 Task: Add the task  Integrate a new third-party API into a website to the section Agile Avengers in the project AgileCoast and add a Due Date to the respective task as 2023/07/17
Action: Mouse pressed left at (898, 373)
Screenshot: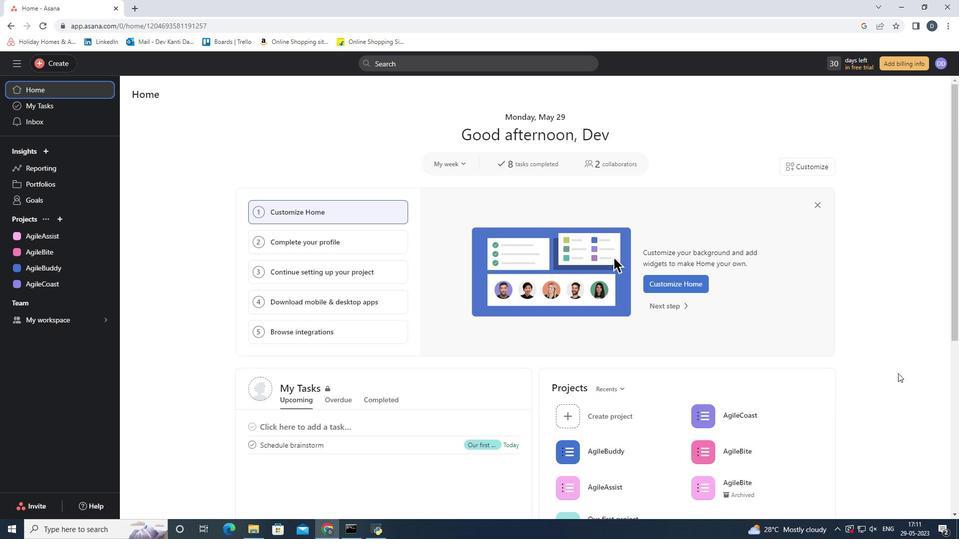 
Action: Mouse moved to (52, 285)
Screenshot: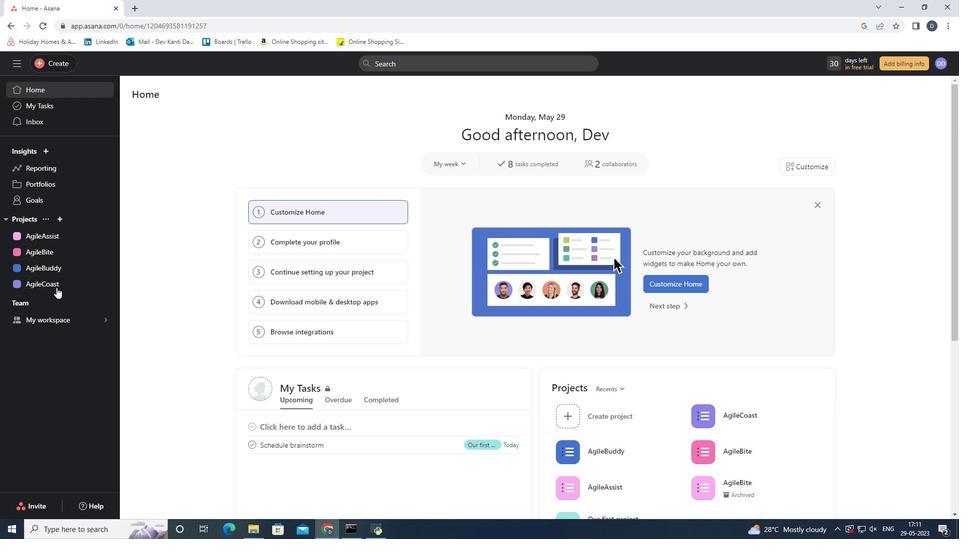 
Action: Mouse pressed left at (52, 285)
Screenshot: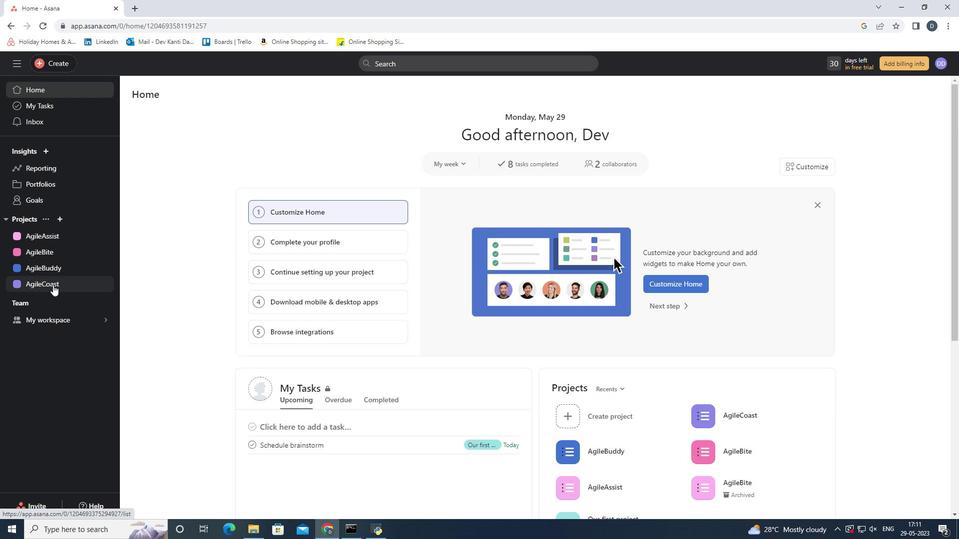 
Action: Mouse moved to (413, 360)
Screenshot: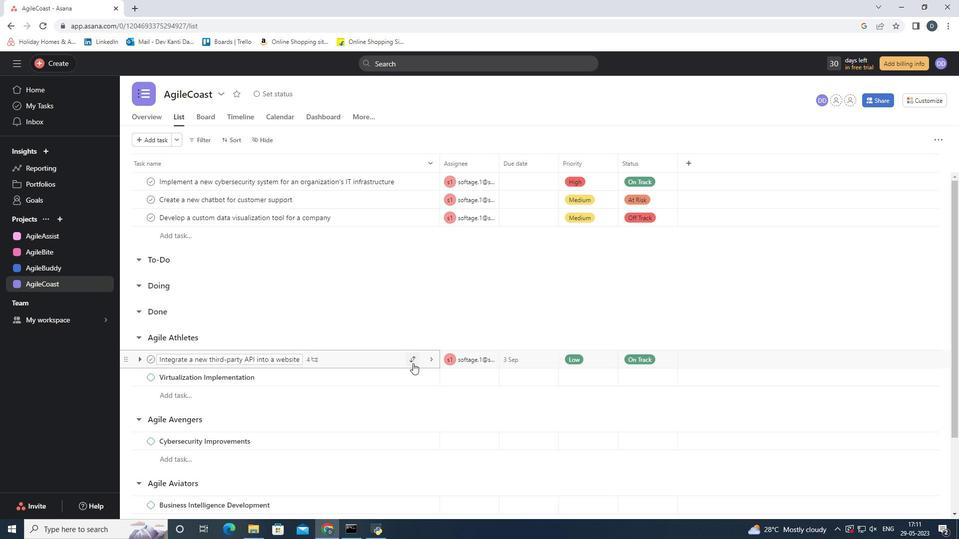 
Action: Mouse pressed left at (413, 360)
Screenshot: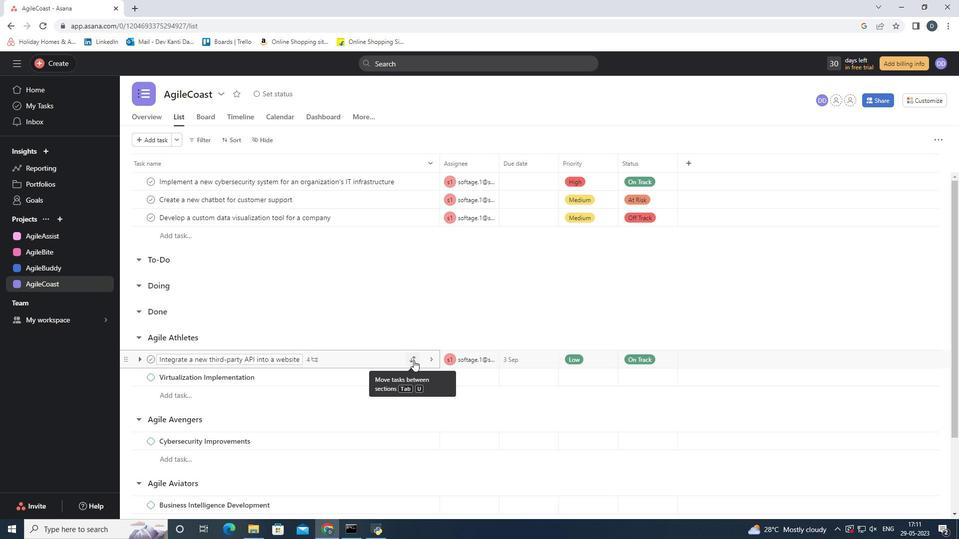 
Action: Mouse moved to (388, 307)
Screenshot: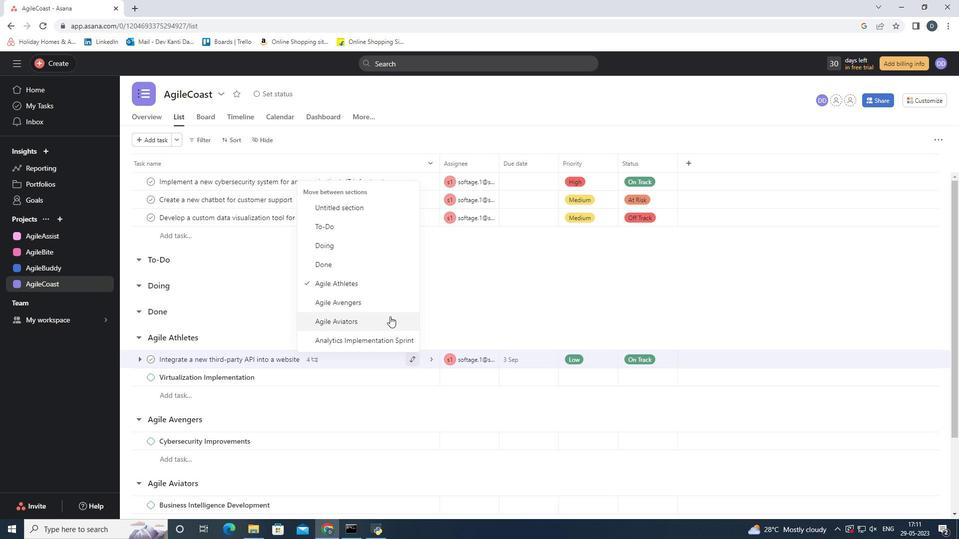 
Action: Mouse pressed left at (388, 307)
Screenshot: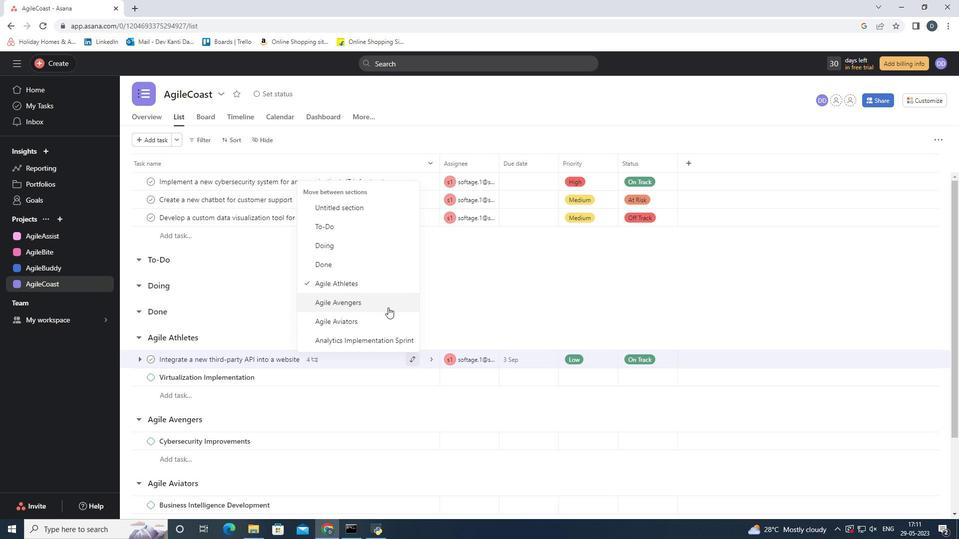 
Action: Mouse moved to (529, 422)
Screenshot: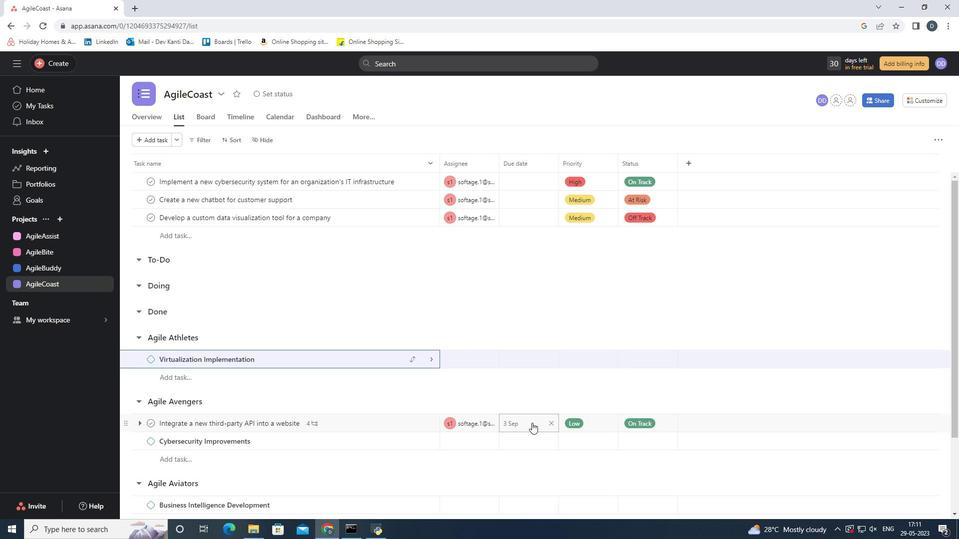 
Action: Mouse pressed left at (529, 422)
Screenshot: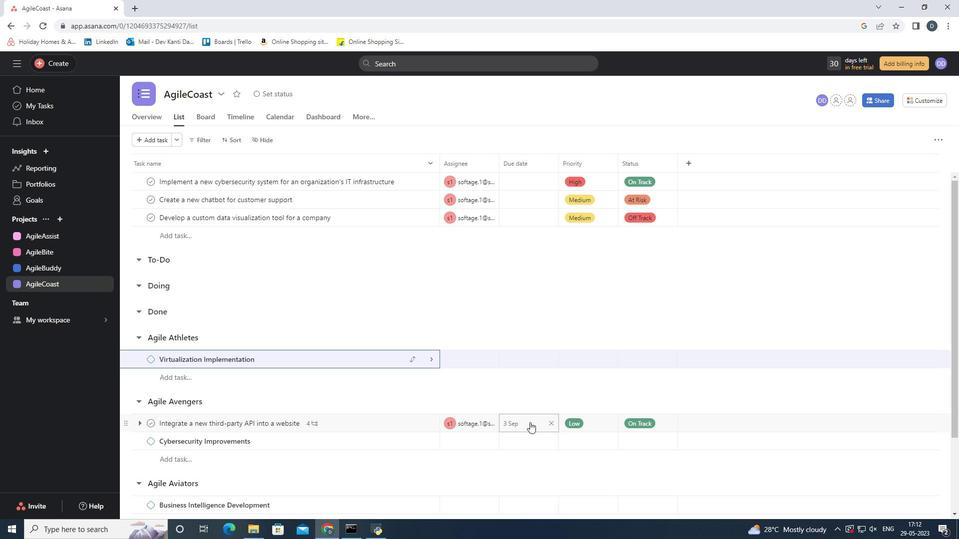 
Action: Mouse moved to (516, 244)
Screenshot: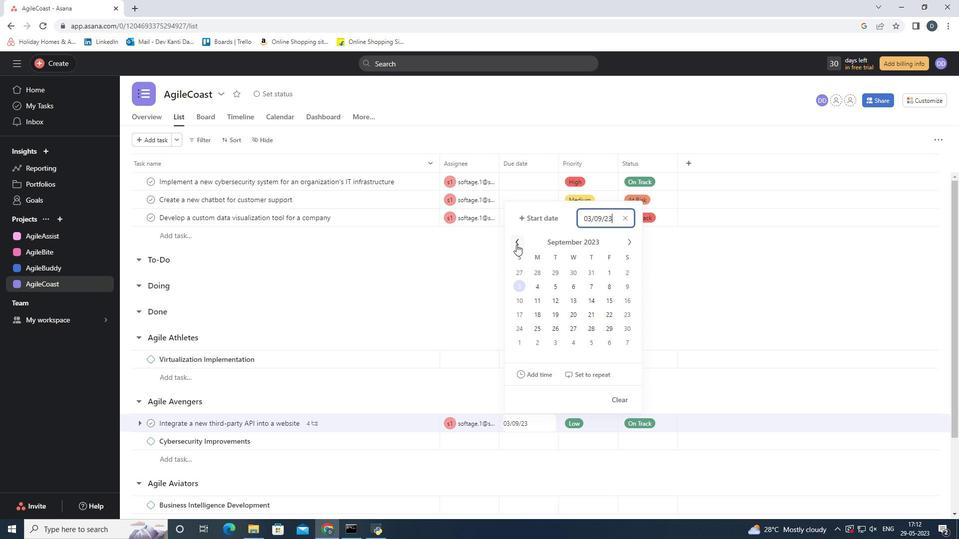 
Action: Mouse pressed left at (516, 244)
Screenshot: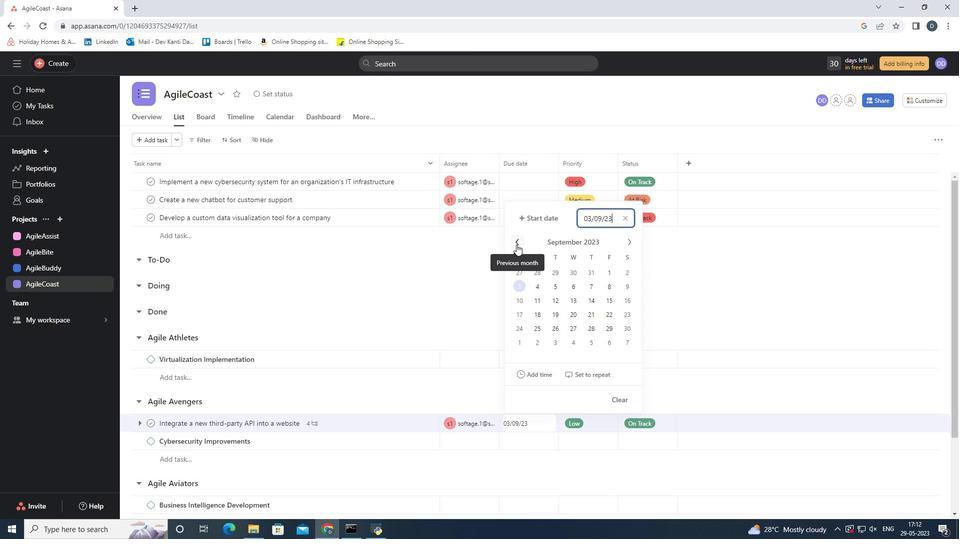 
Action: Mouse pressed left at (516, 244)
Screenshot: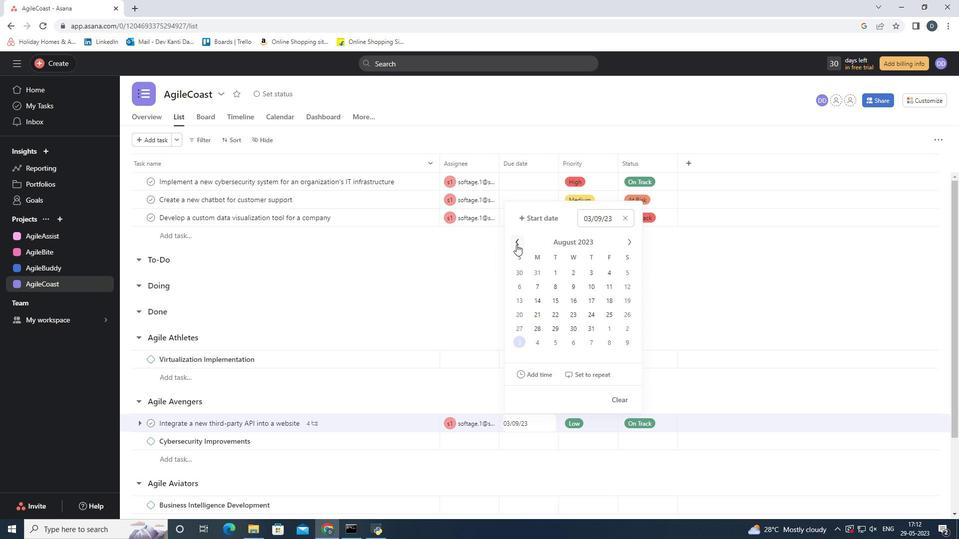 
Action: Mouse moved to (531, 317)
Screenshot: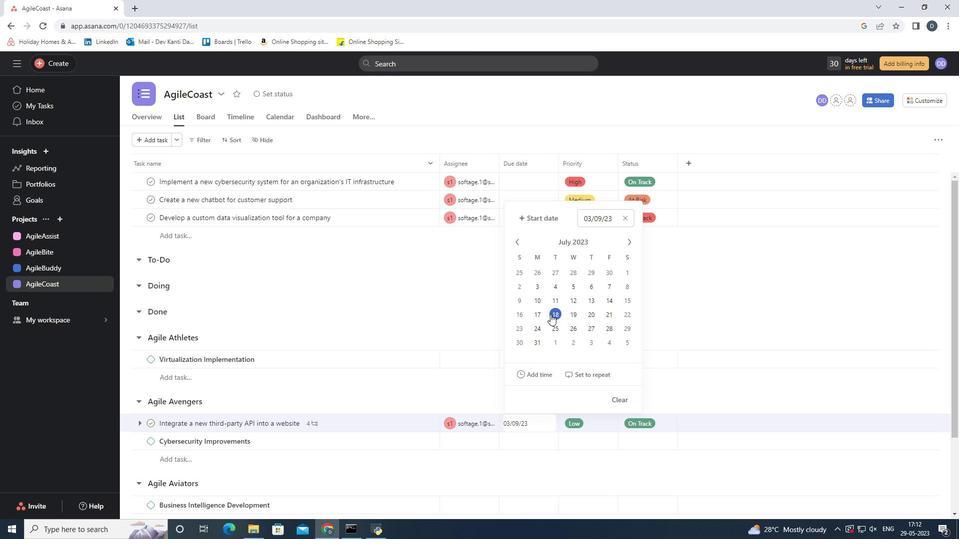
Action: Mouse pressed left at (531, 317)
Screenshot: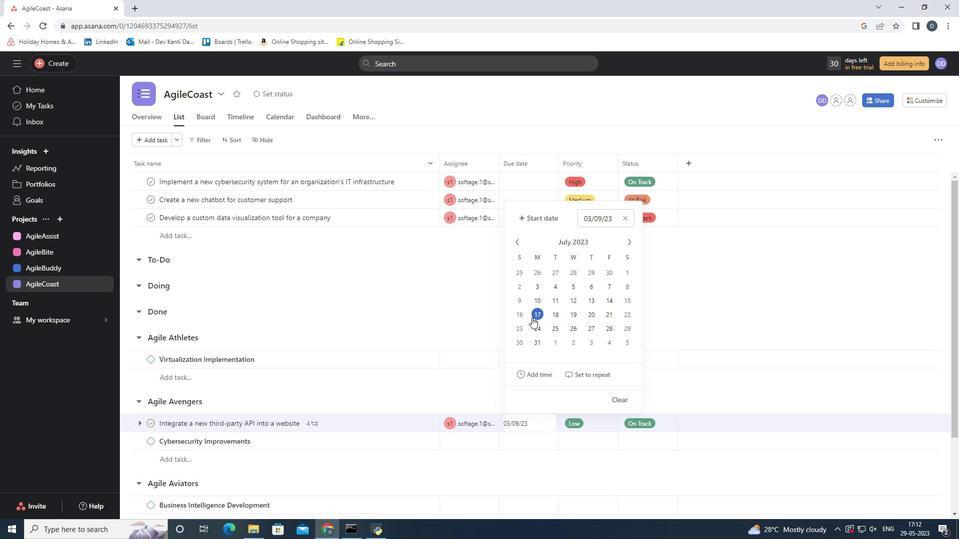
Action: Mouse moved to (714, 390)
Screenshot: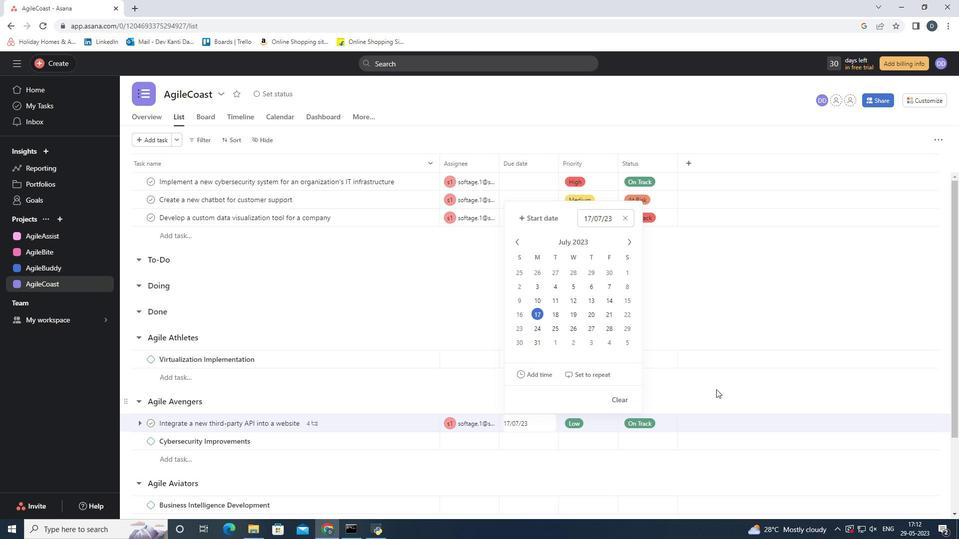 
Action: Mouse pressed left at (714, 390)
Screenshot: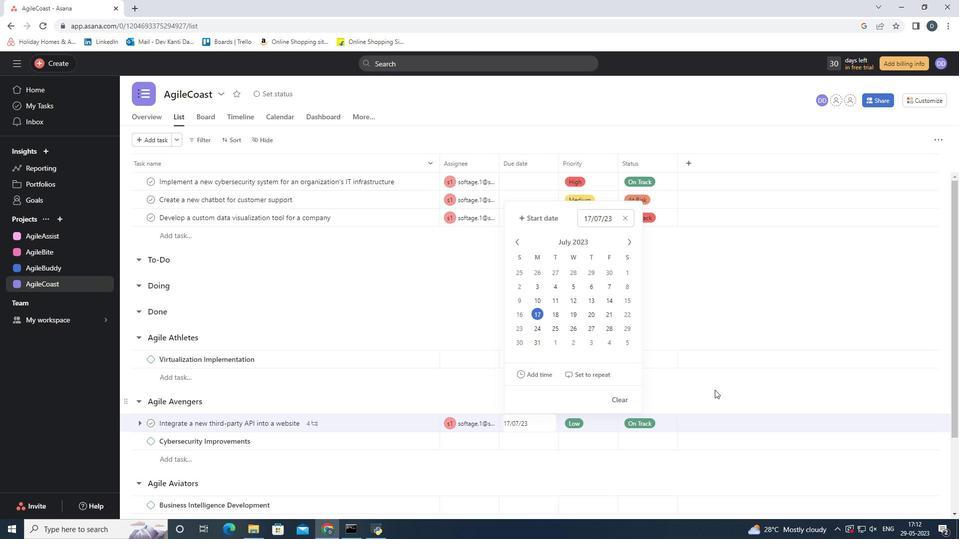 
Action: Mouse moved to (709, 391)
Screenshot: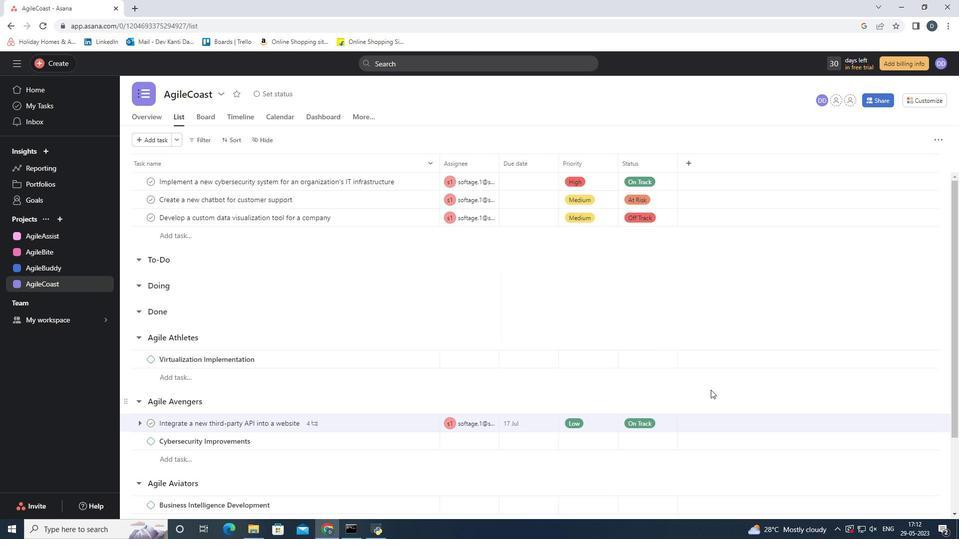 
